 Task: In the  document activelisten.pdf Share this file with 'softage2@softage.net' Make a copy of the file 'without changing the auto name' Delete the  copy of the file
Action: Mouse moved to (53, 72)
Screenshot: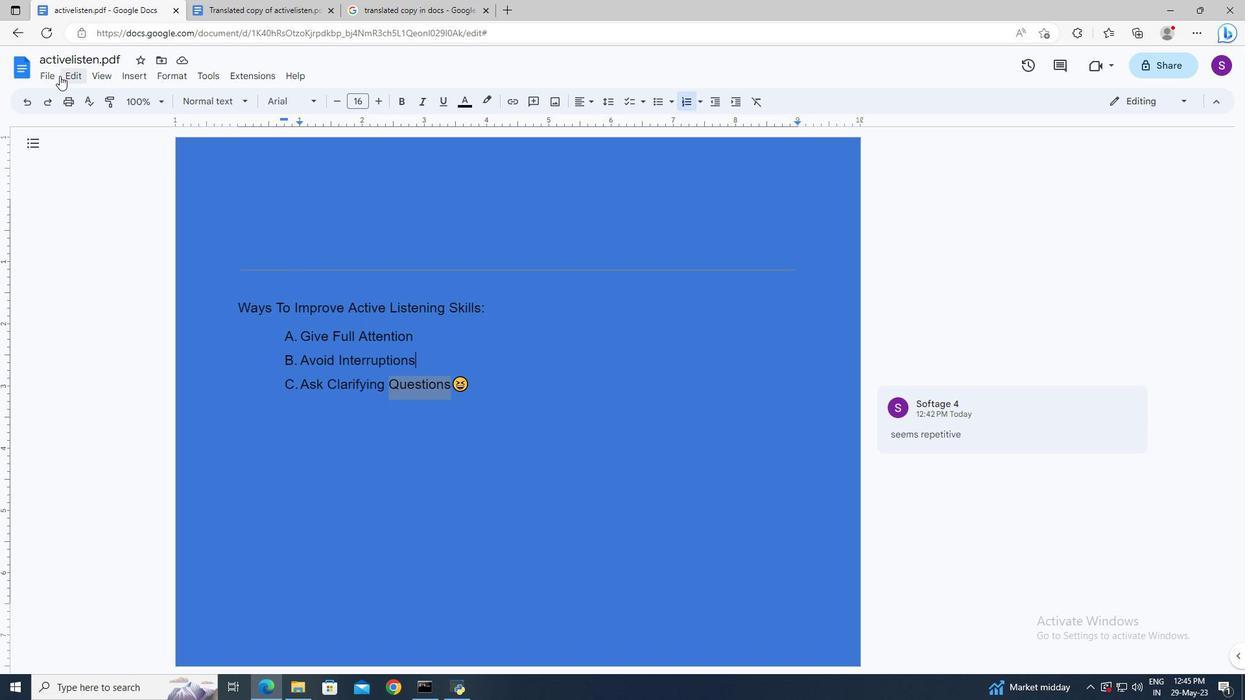 
Action: Mouse pressed left at (53, 72)
Screenshot: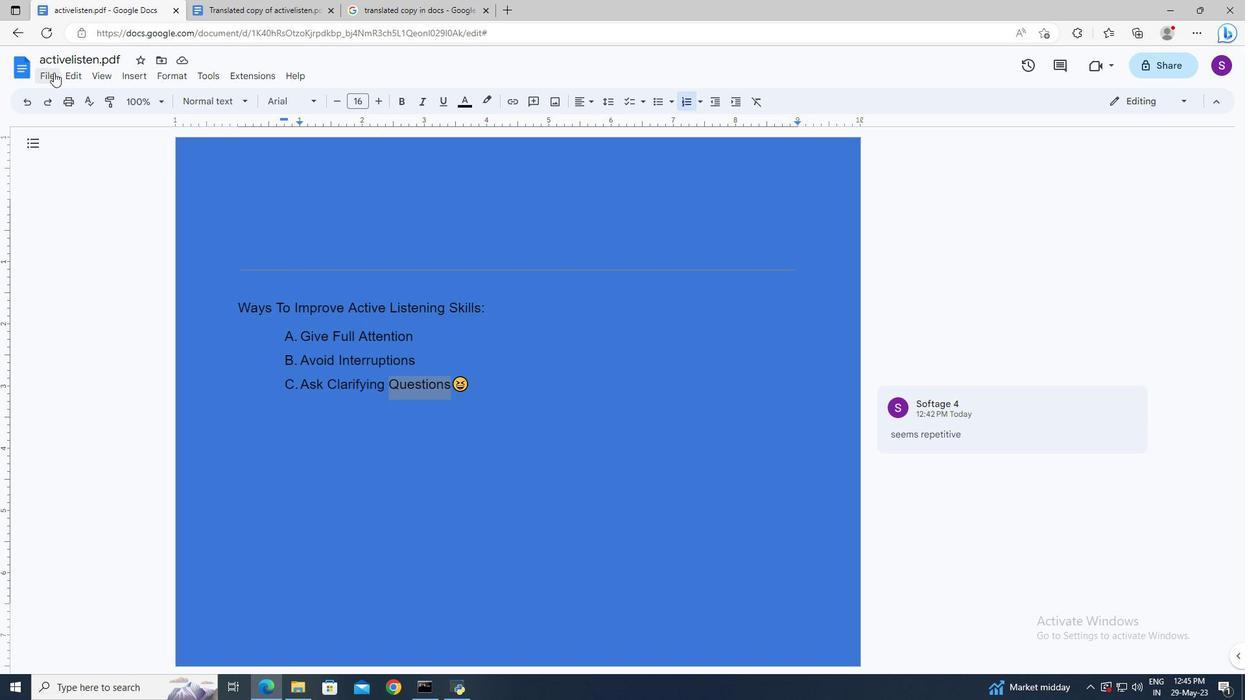 
Action: Mouse moved to (266, 169)
Screenshot: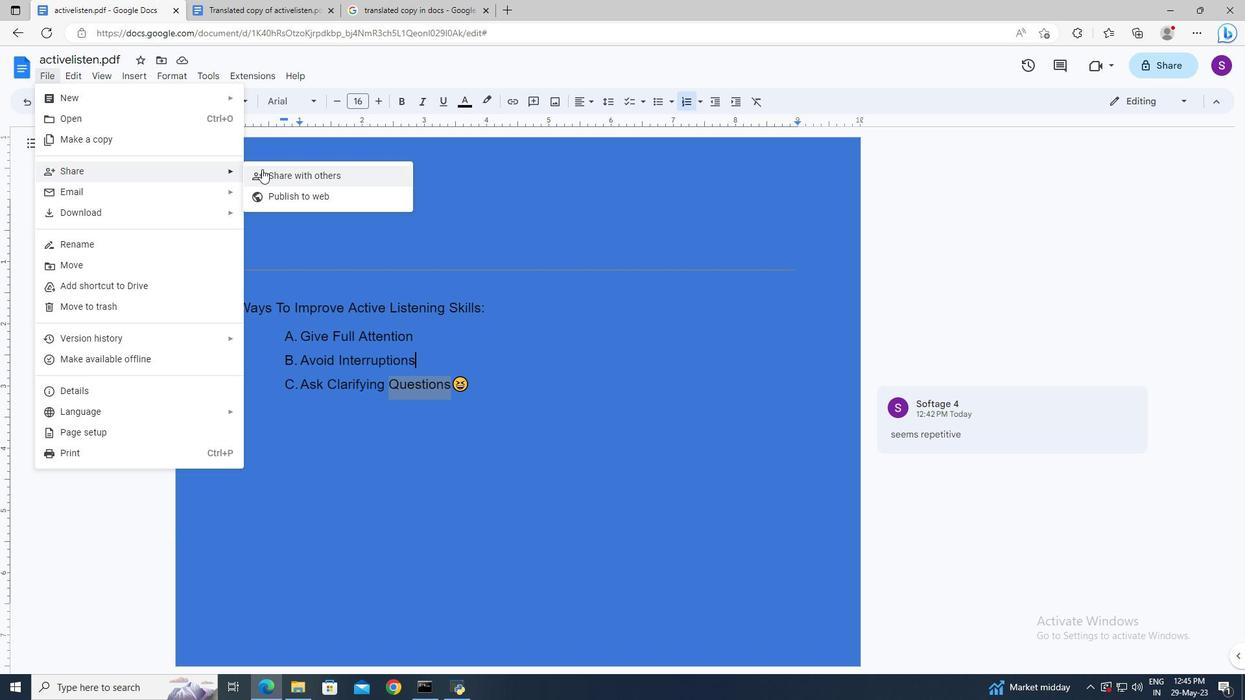 
Action: Mouse pressed left at (266, 169)
Screenshot: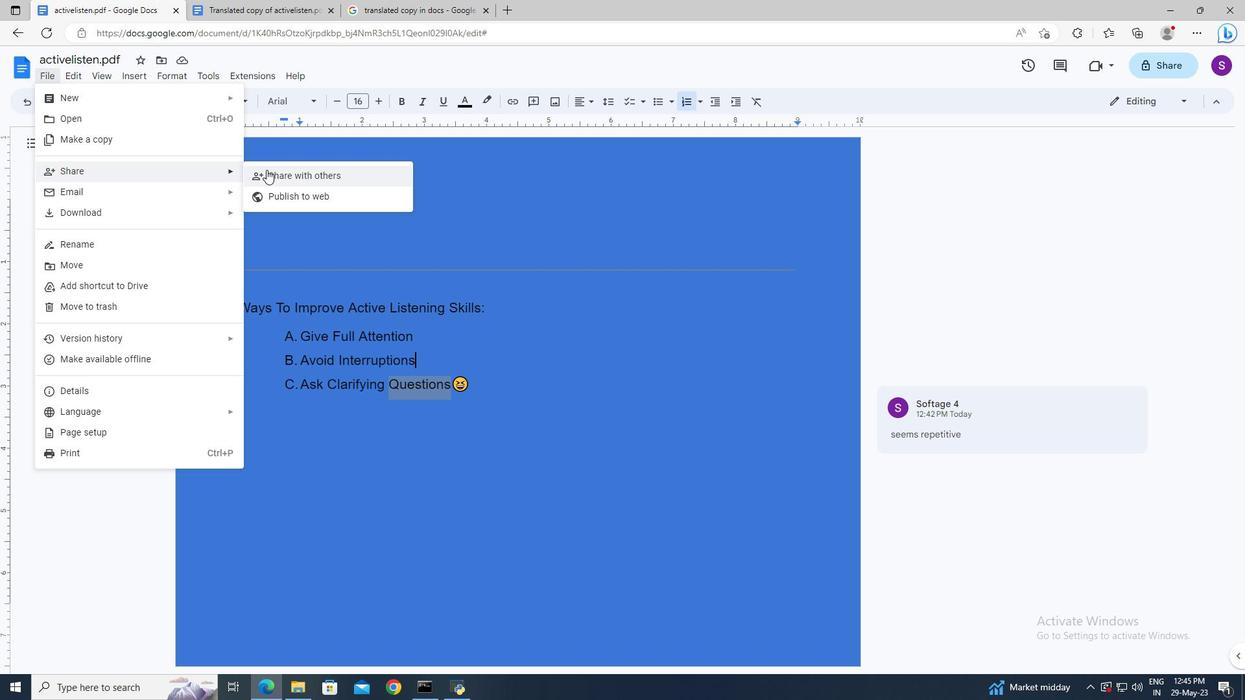 
Action: Mouse moved to (515, 271)
Screenshot: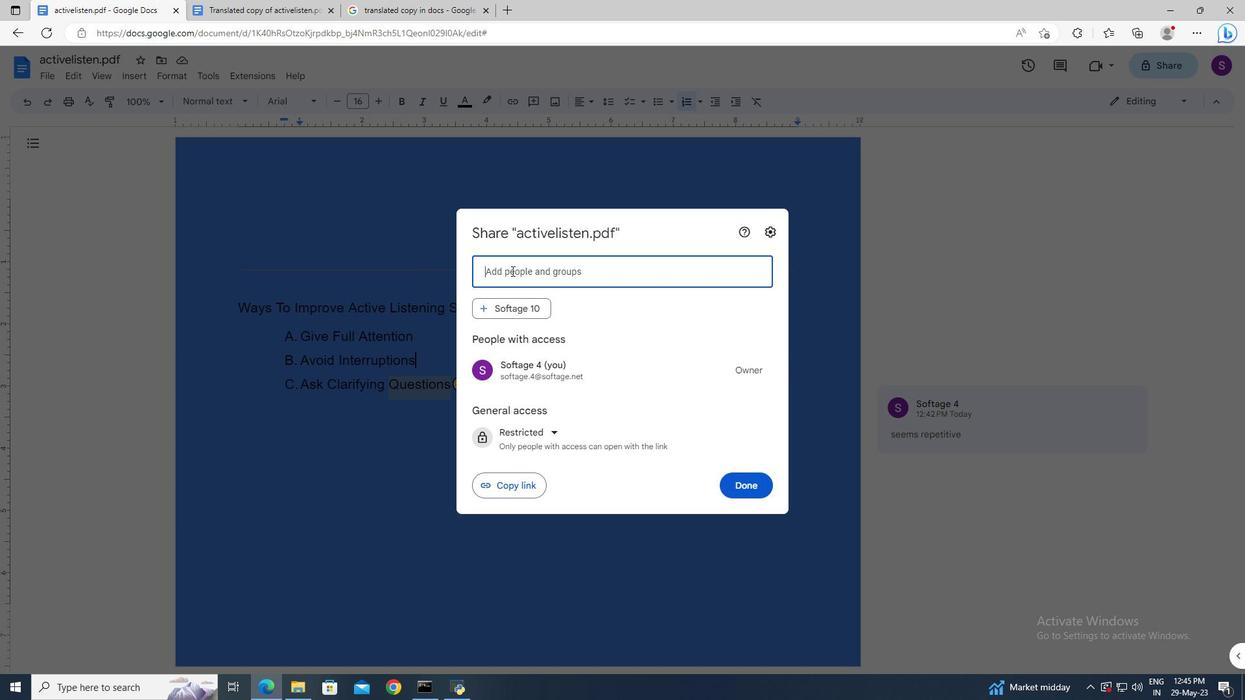 
Action: Mouse pressed left at (515, 271)
Screenshot: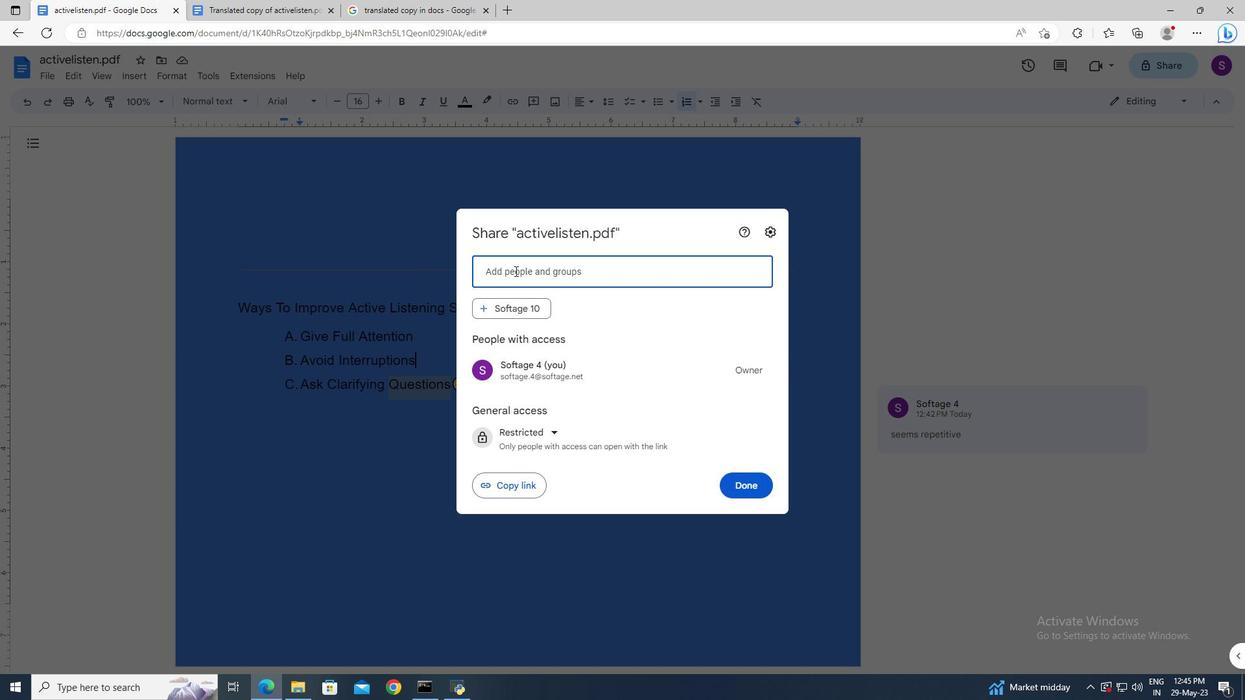 
Action: Mouse moved to (493, 257)
Screenshot: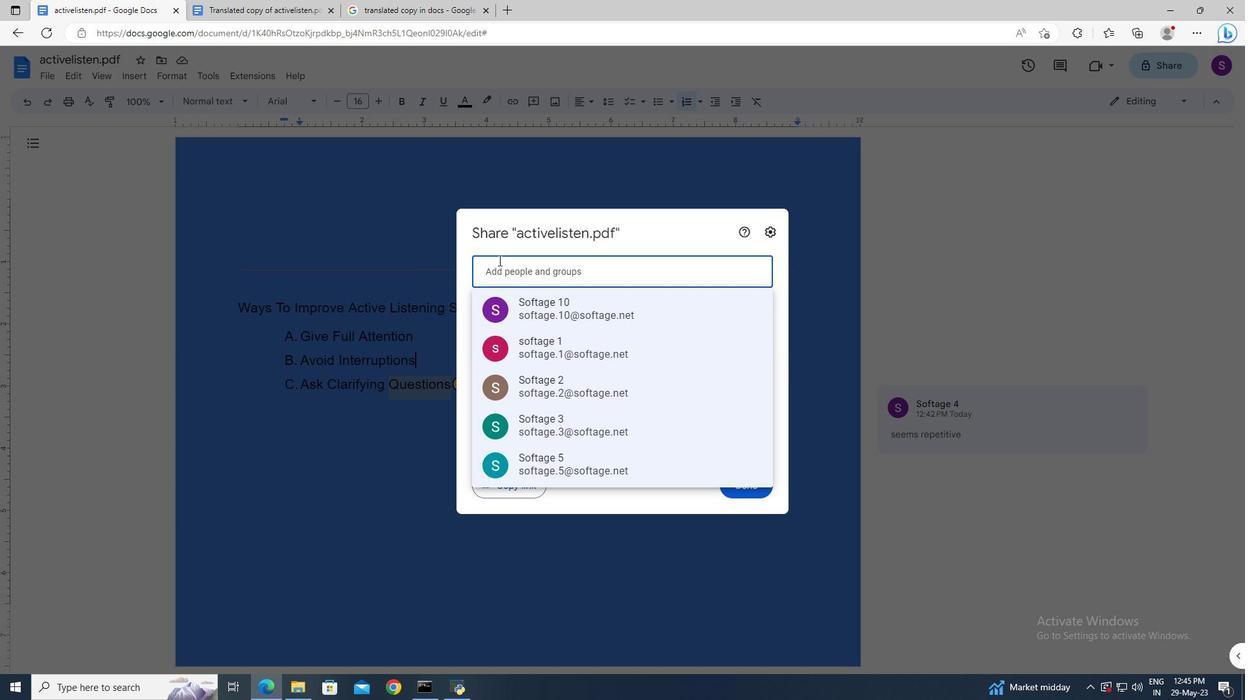 
Action: Key pressed softage2<Key.shift>@softage.net<Key.enter>
Screenshot: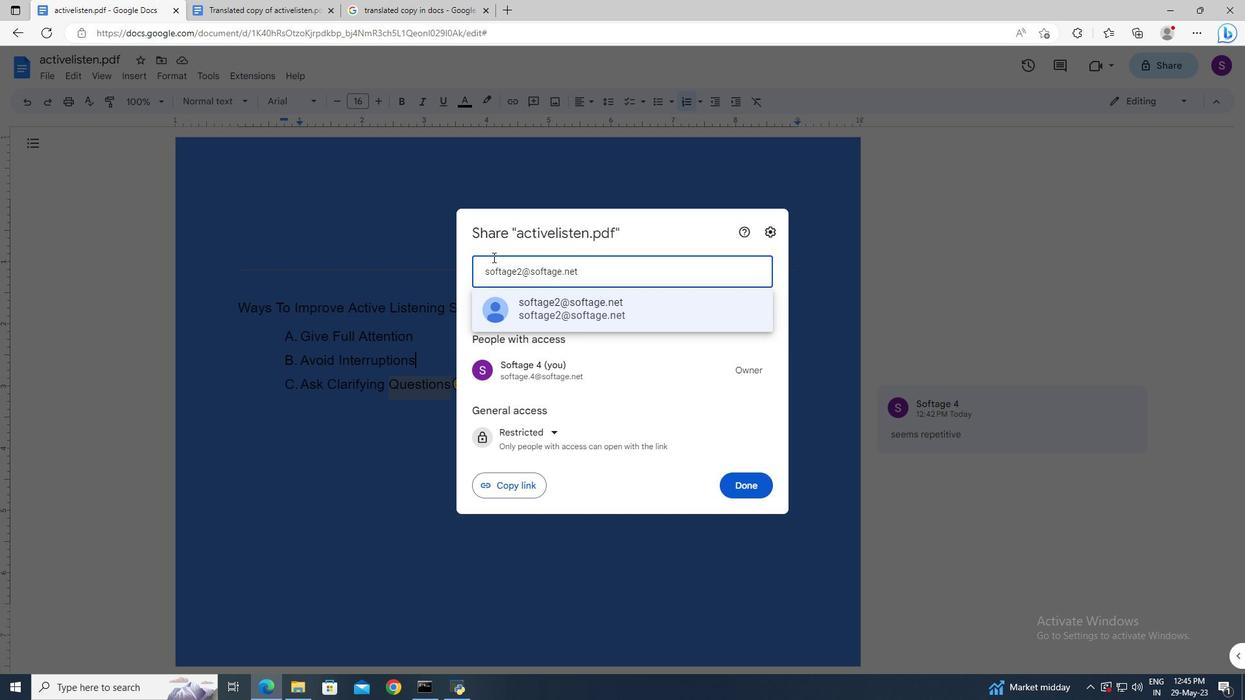 
Action: Mouse moved to (746, 468)
Screenshot: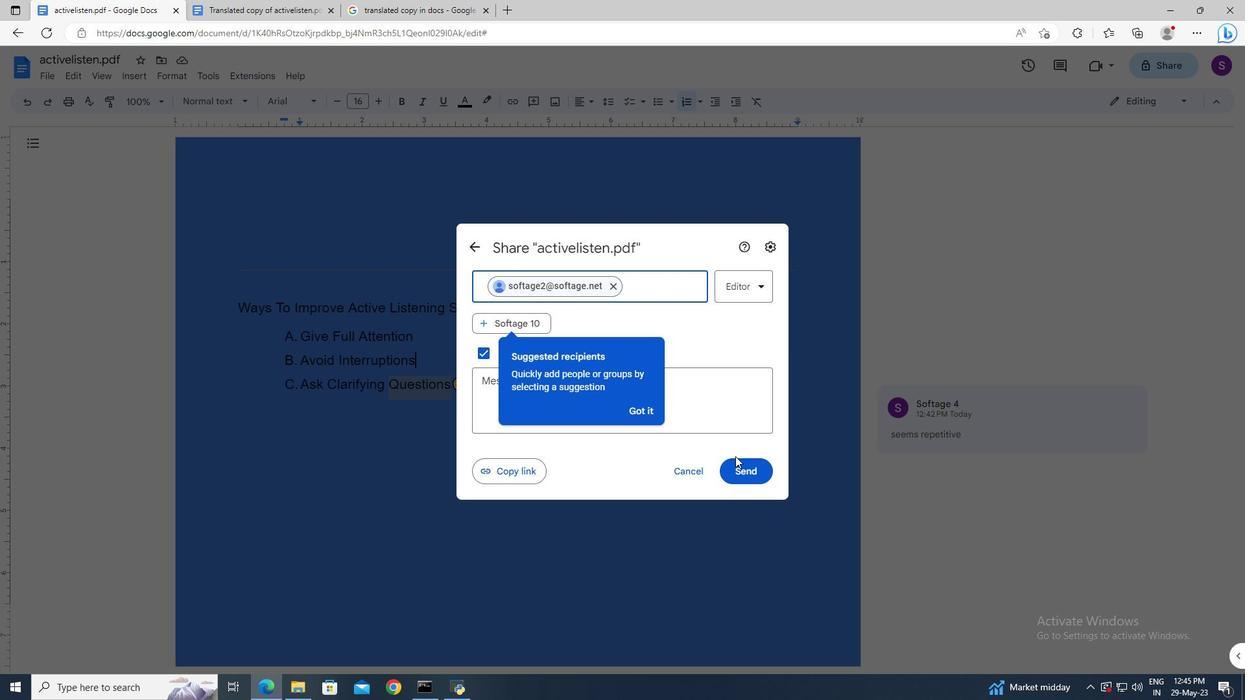 
Action: Mouse pressed left at (746, 468)
Screenshot: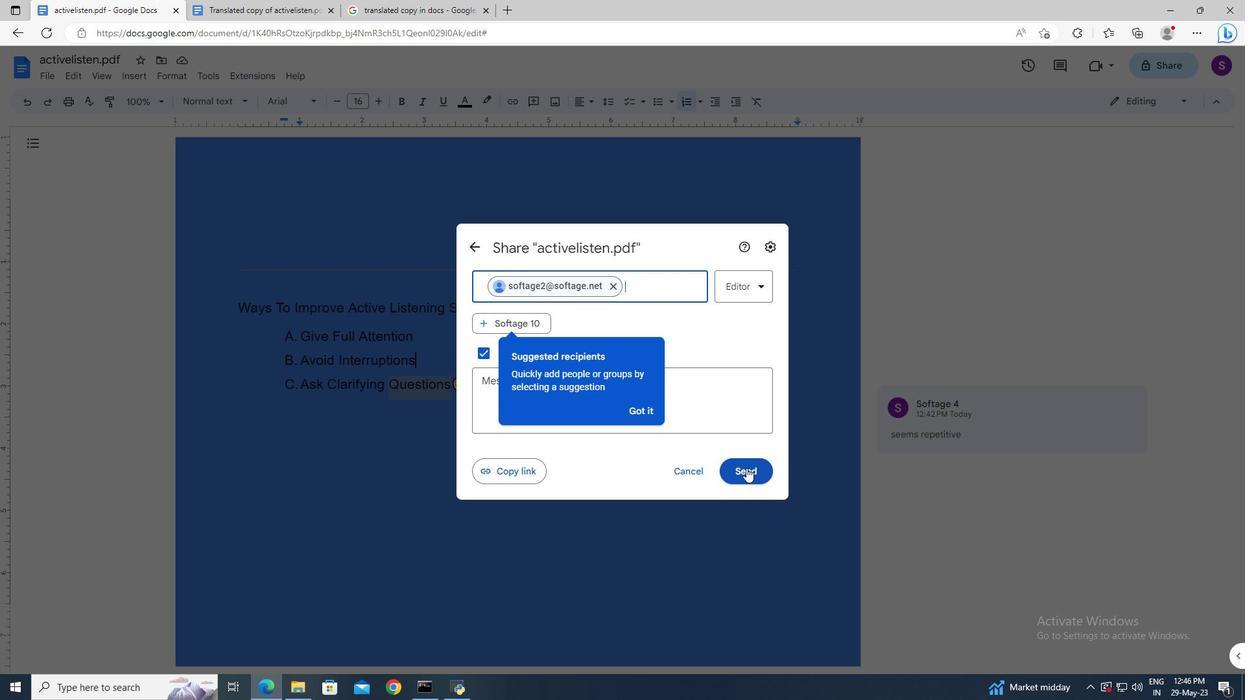 
Action: Mouse moved to (712, 407)
Screenshot: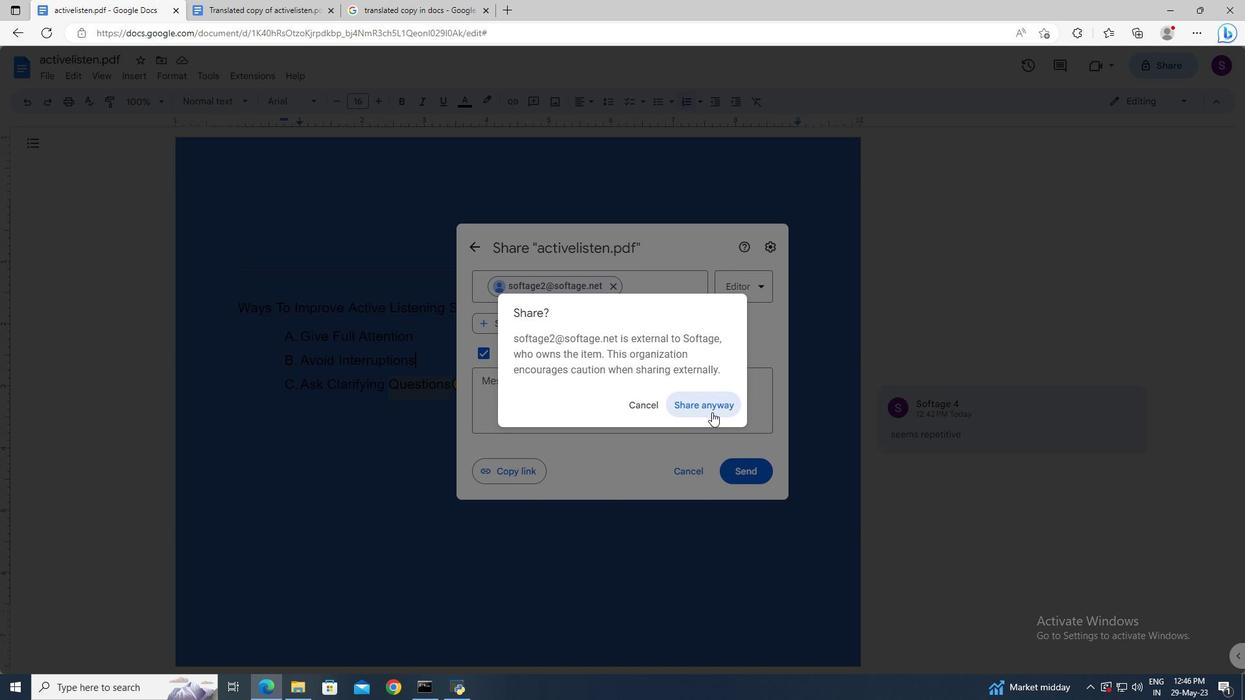 
Action: Mouse pressed left at (712, 407)
Screenshot: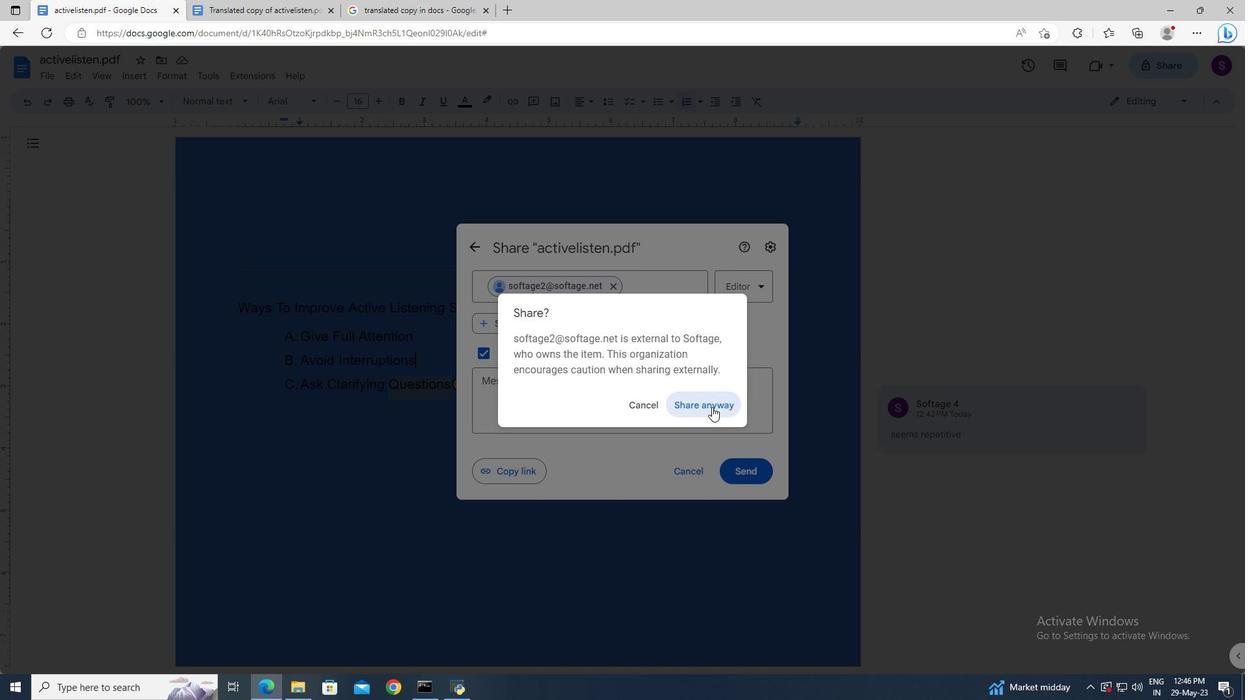 
Action: Mouse moved to (49, 76)
Screenshot: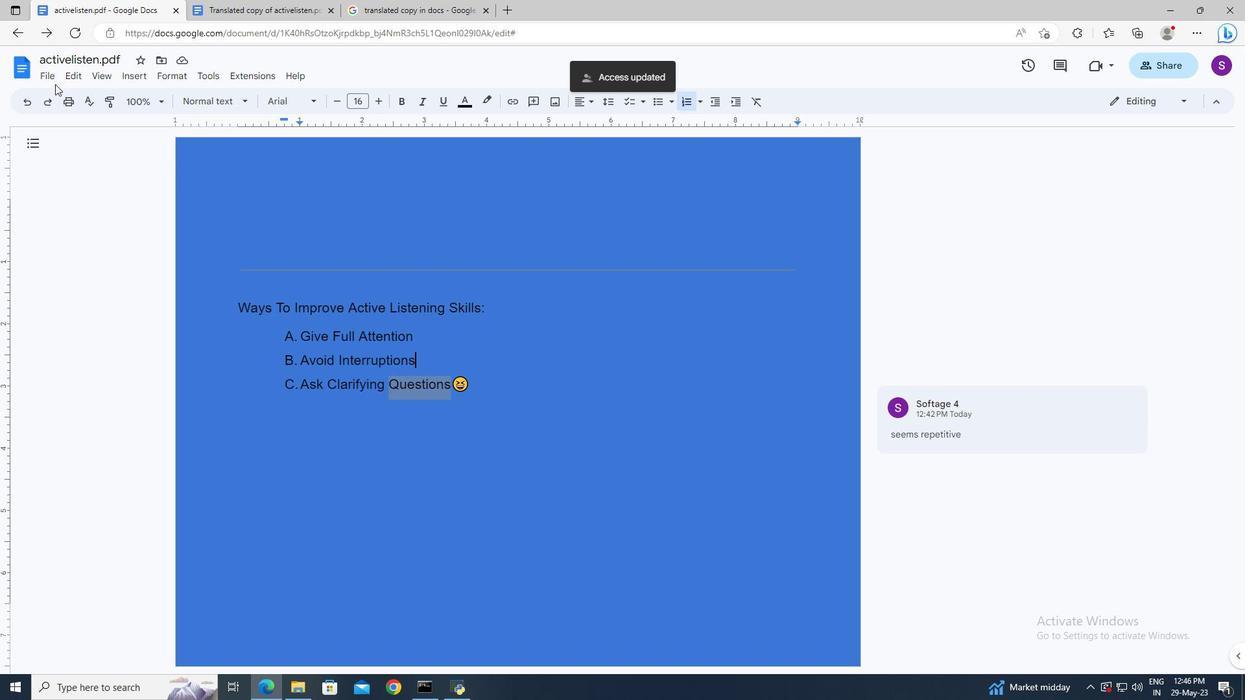 
Action: Mouse pressed left at (49, 76)
Screenshot: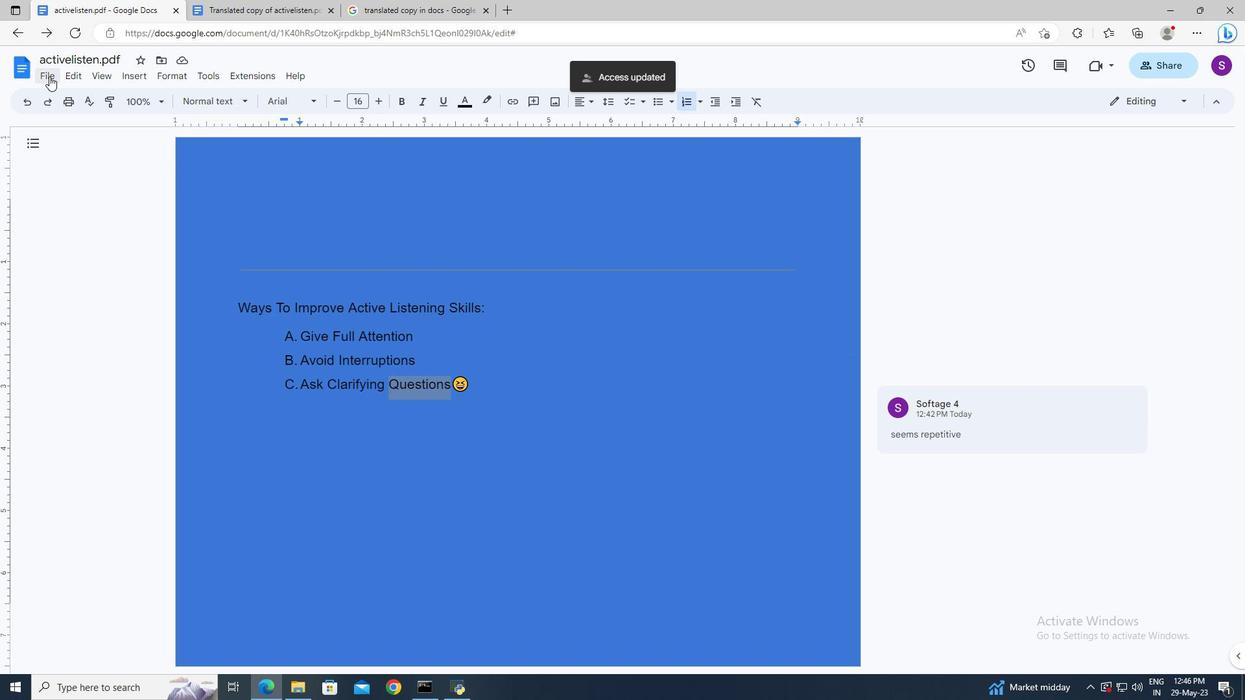 
Action: Mouse moved to (72, 134)
Screenshot: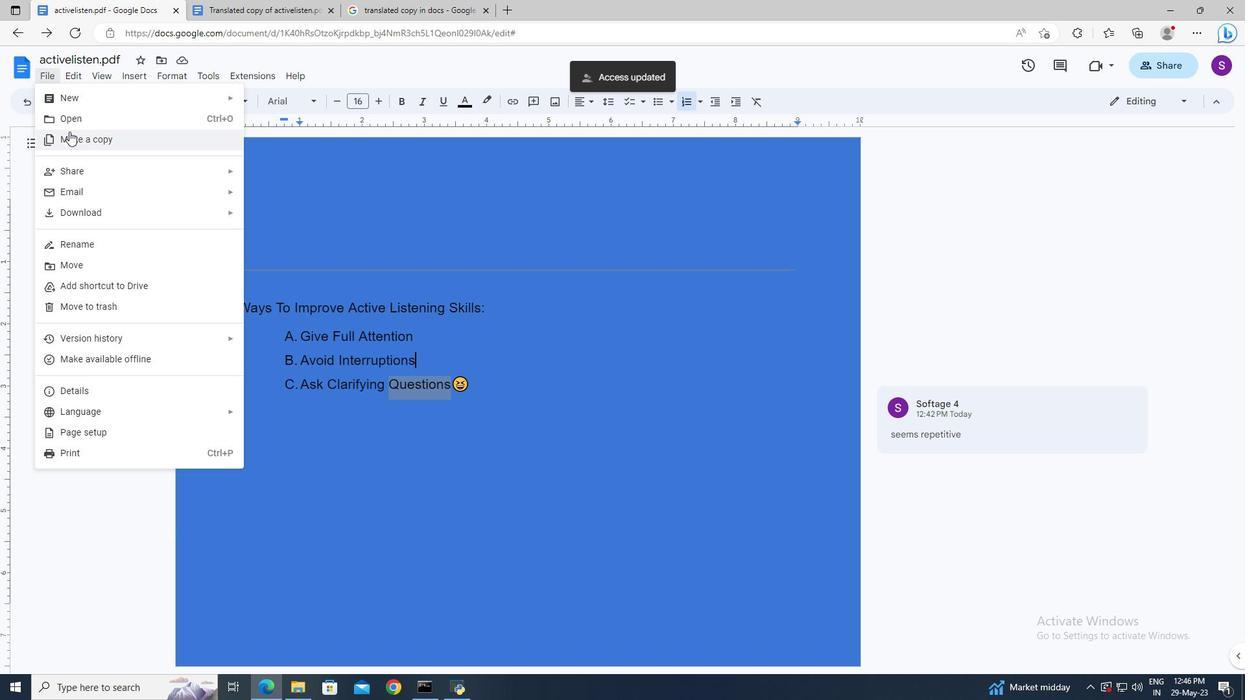 
Action: Mouse pressed left at (72, 134)
Screenshot: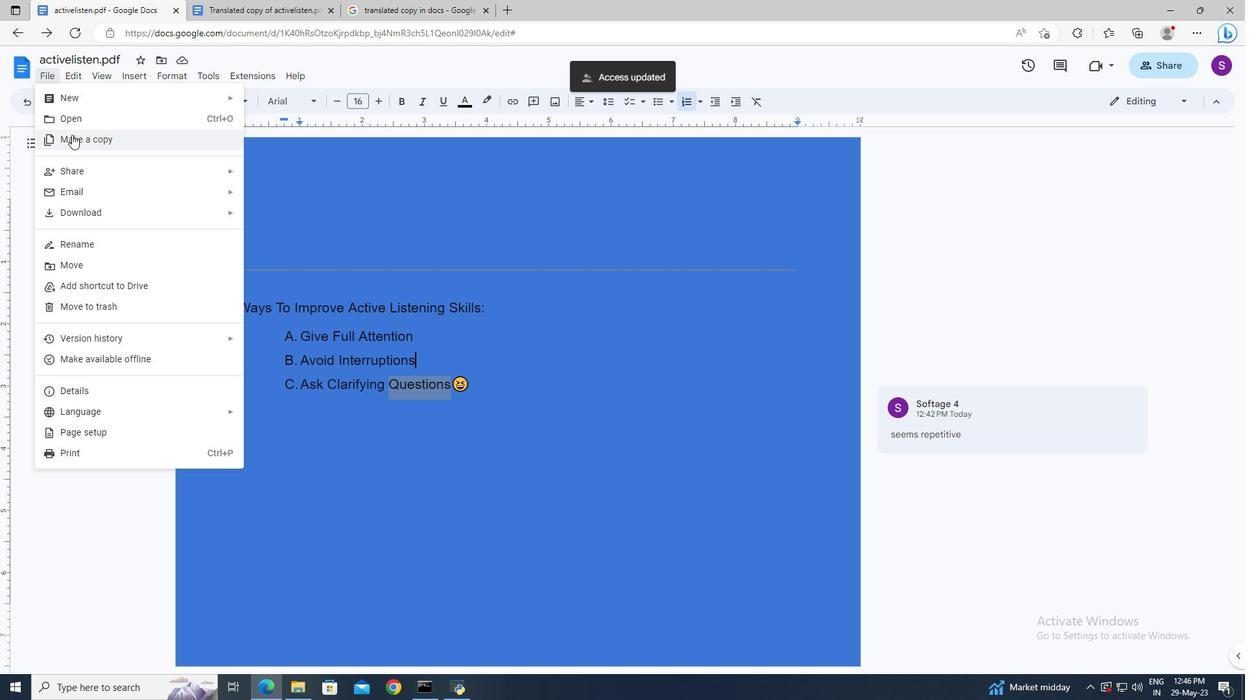
Action: Mouse moved to (661, 464)
Screenshot: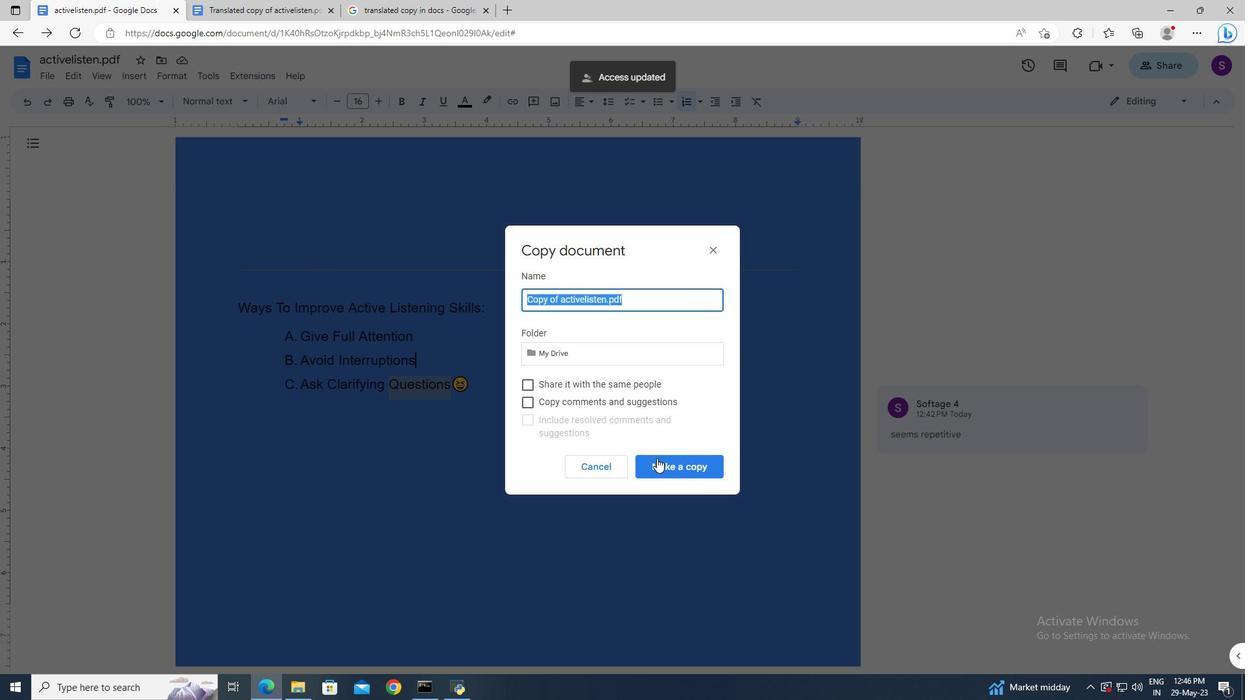 
Action: Mouse pressed left at (661, 464)
Screenshot: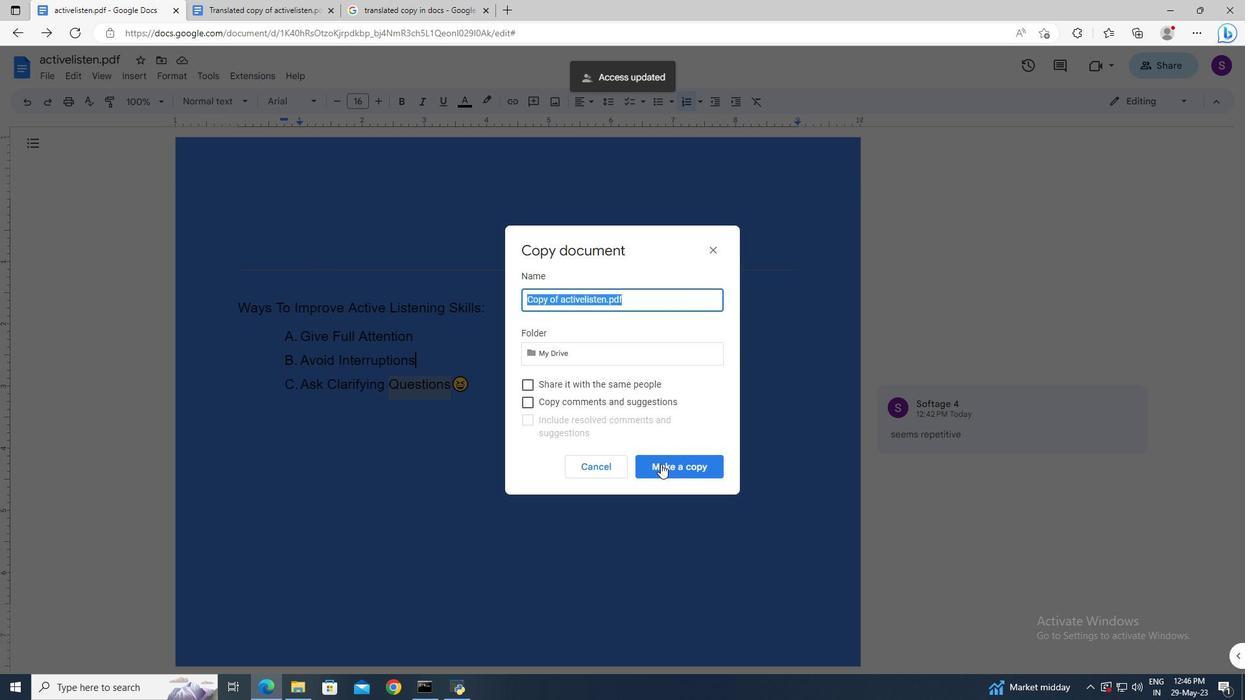 
Action: Mouse moved to (50, 75)
Screenshot: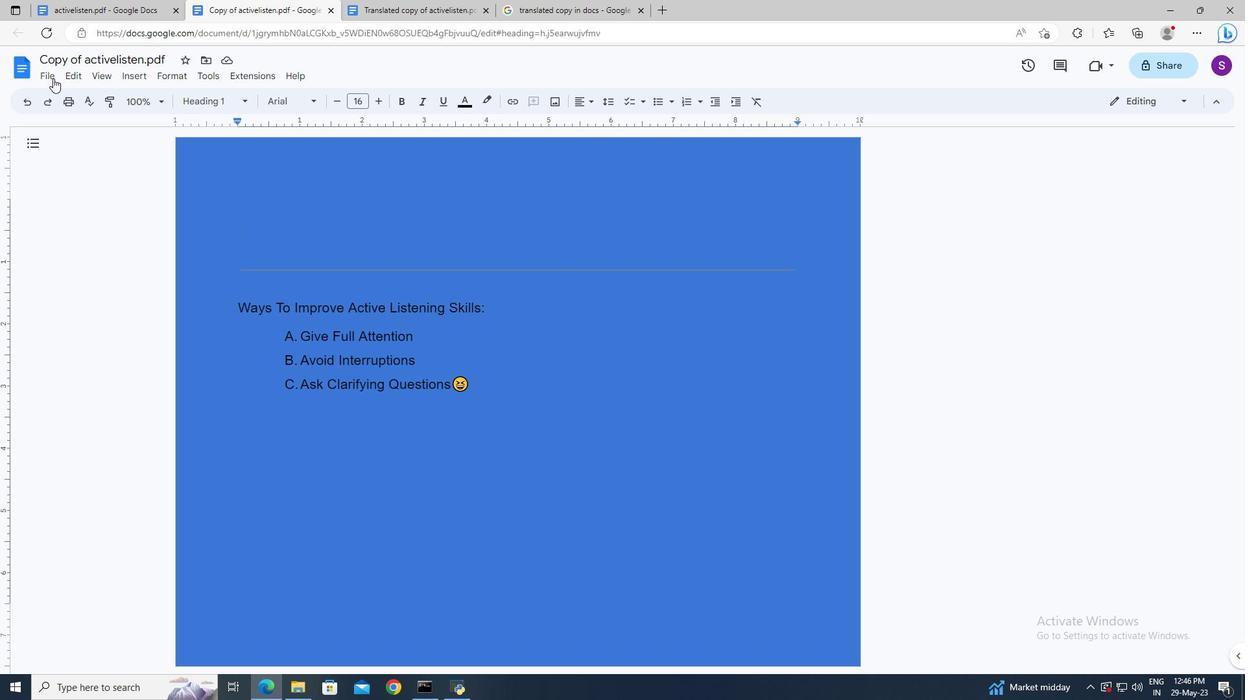 
Action: Mouse pressed left at (50, 75)
Screenshot: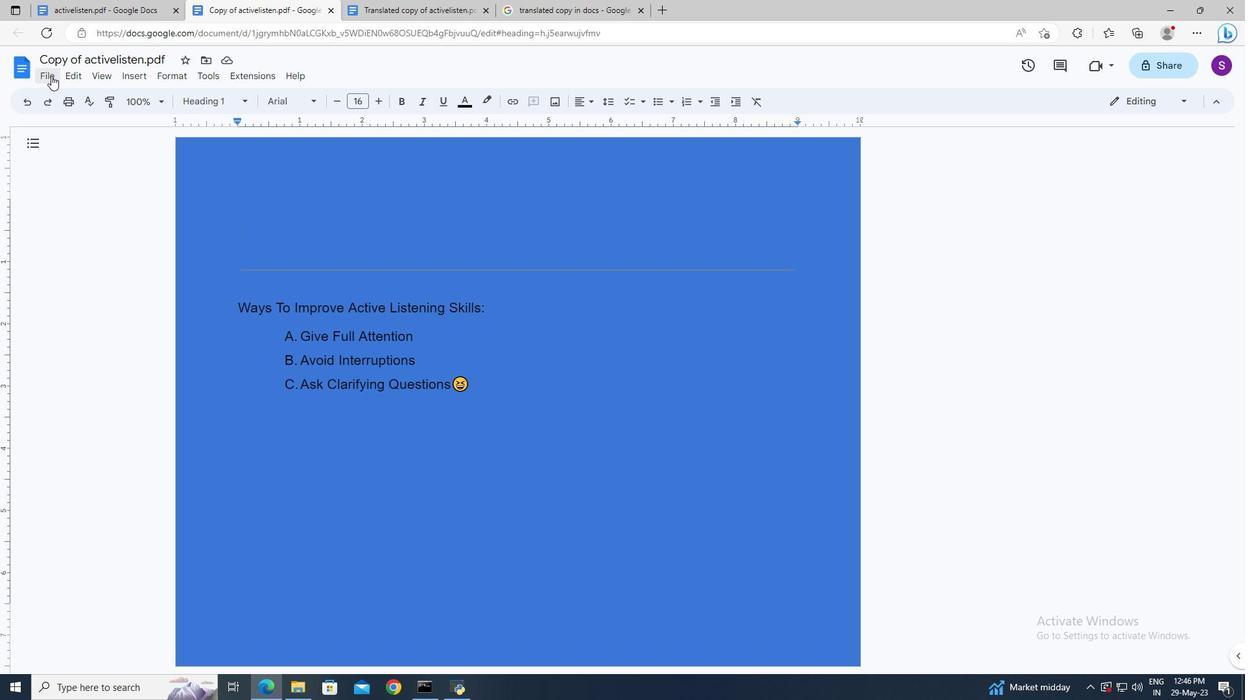 
Action: Mouse moved to (88, 303)
Screenshot: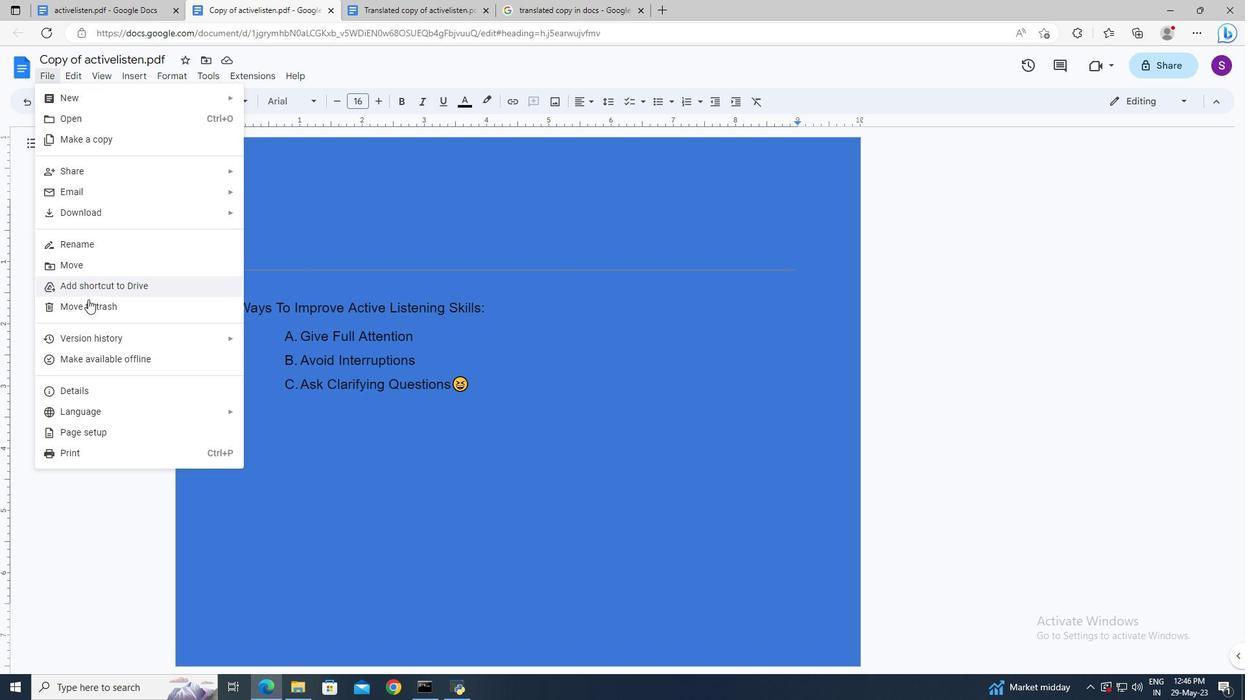 
Action: Mouse pressed left at (88, 303)
Screenshot: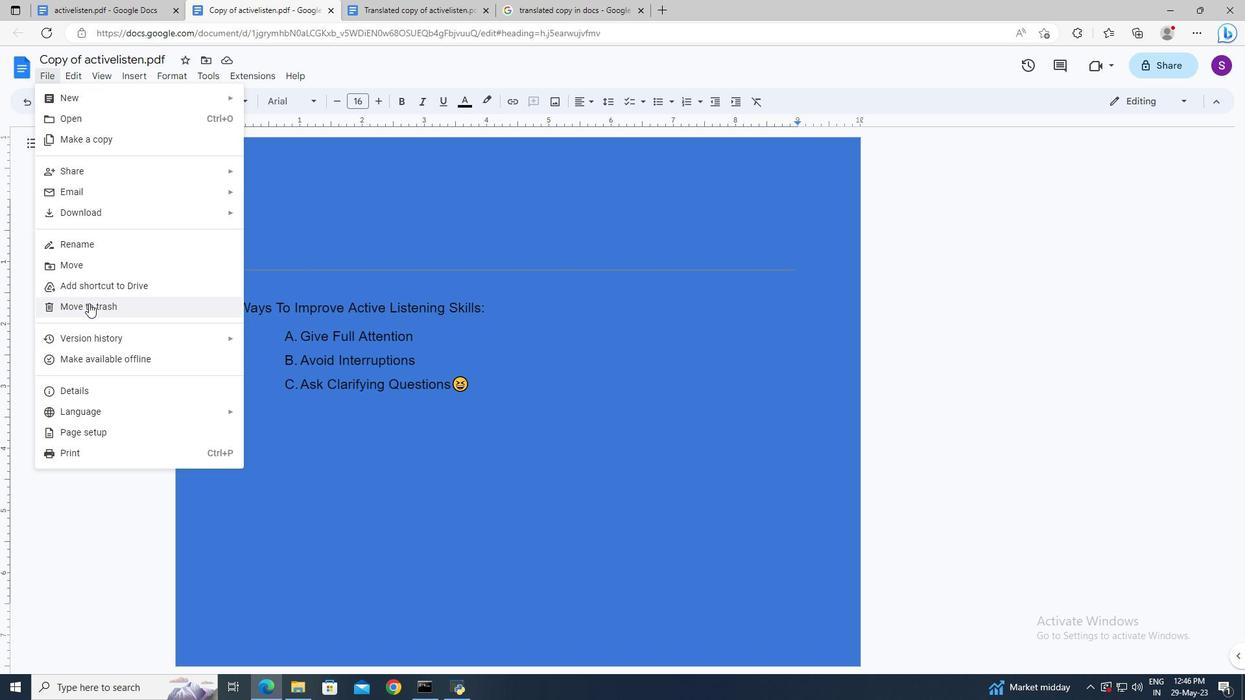 
Action: Mouse moved to (721, 411)
Screenshot: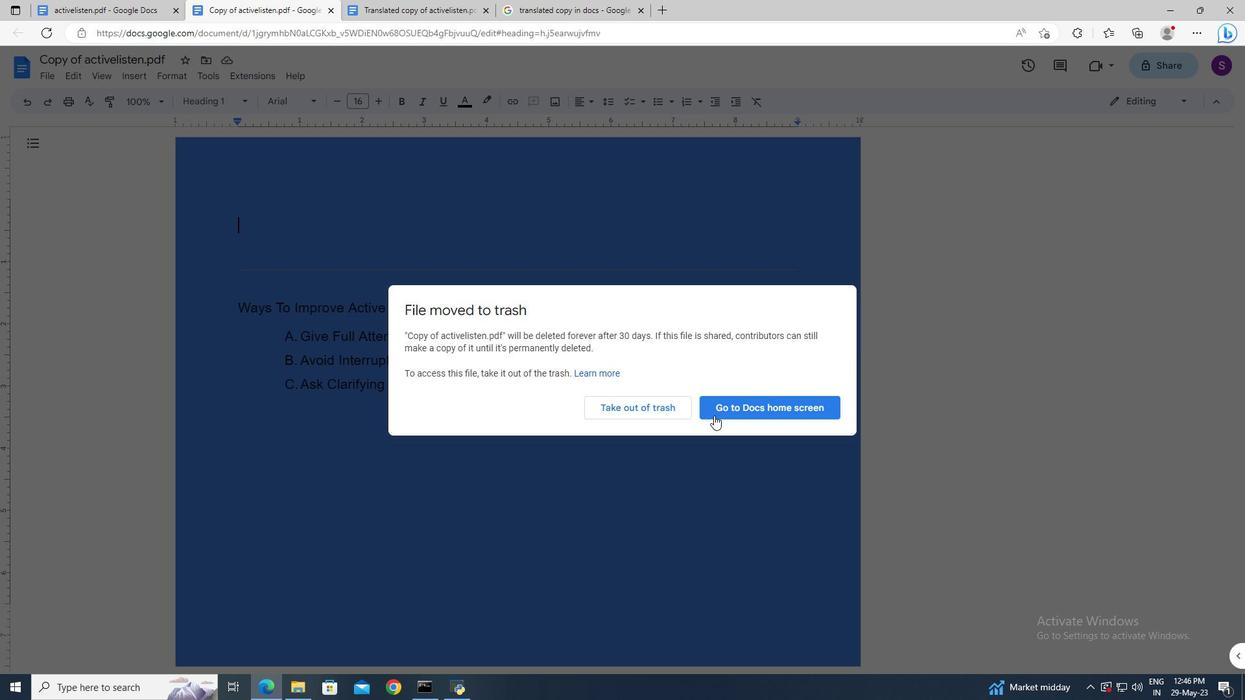 
Action: Mouse pressed left at (721, 411)
Screenshot: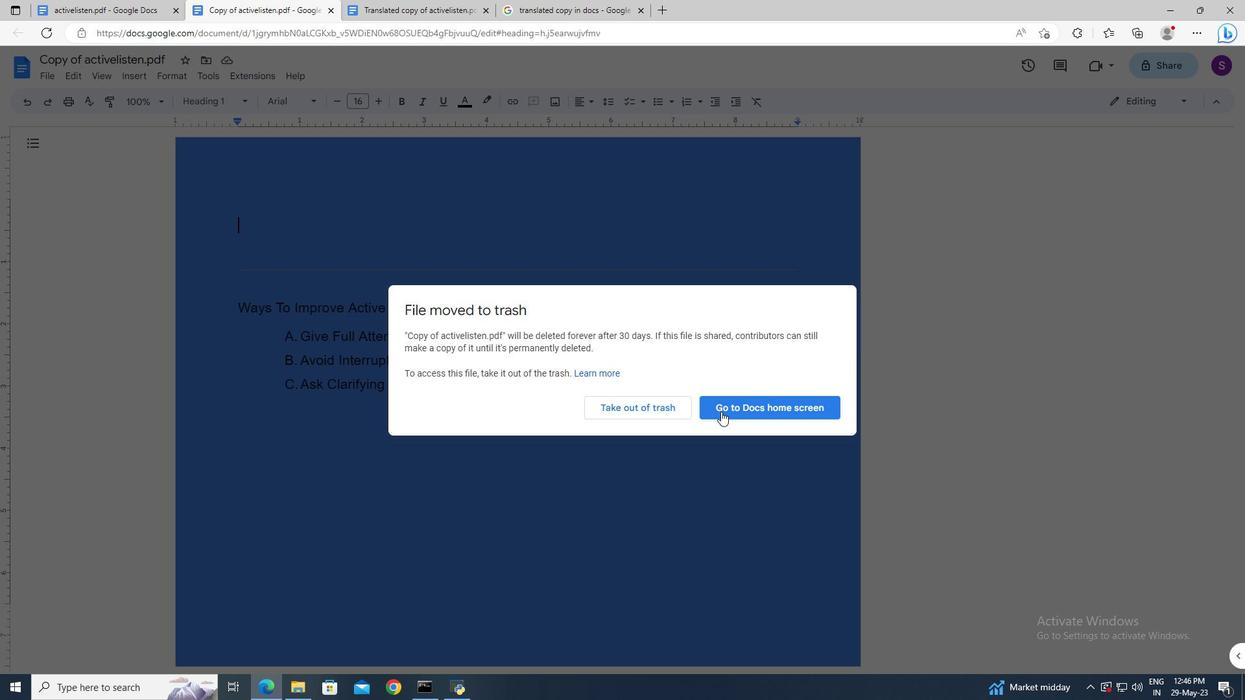 
Action: Mouse moved to (472, 258)
Screenshot: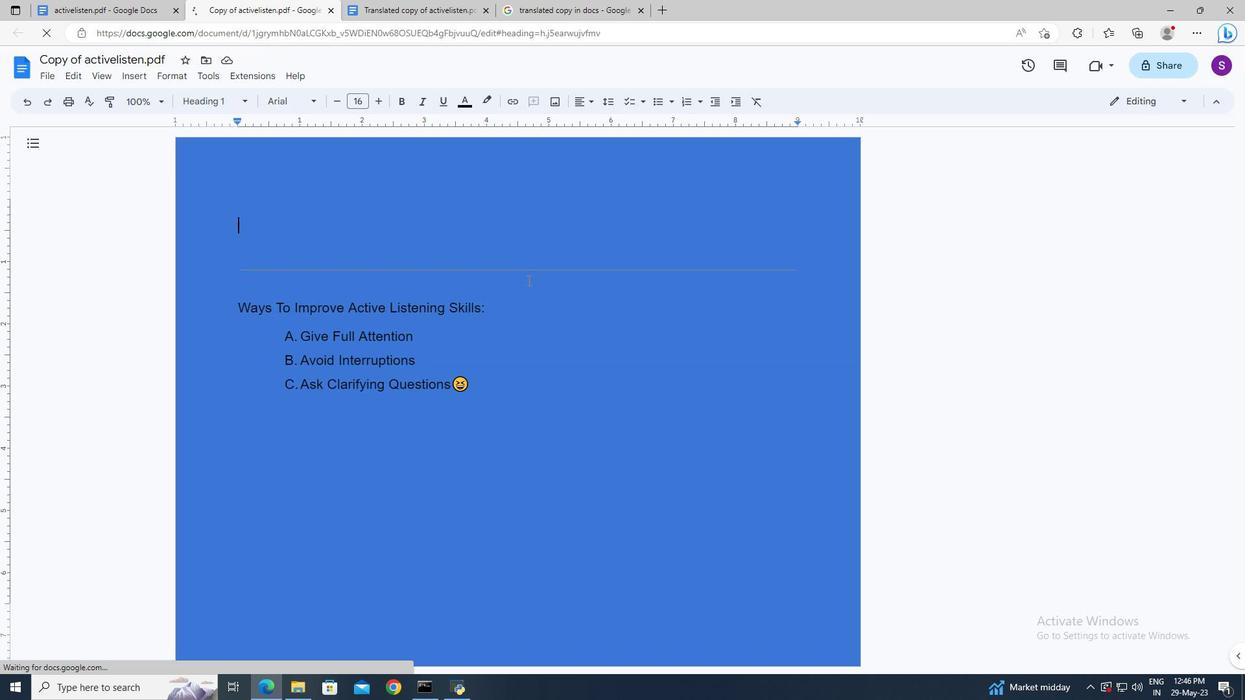 
